 Task: View machine learning extensions.
Action: Mouse moved to (1258, 730)
Screenshot: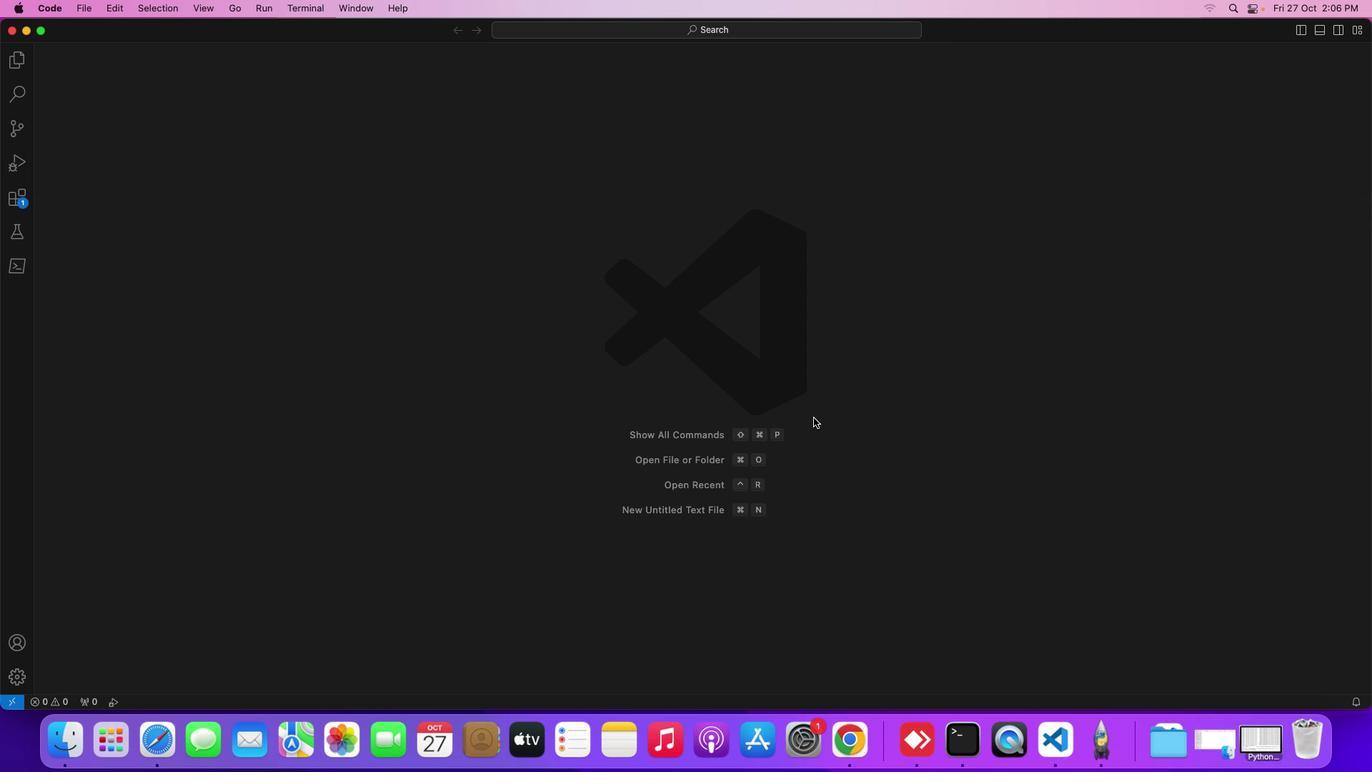 
Action: Mouse pressed left at (1258, 730)
Screenshot: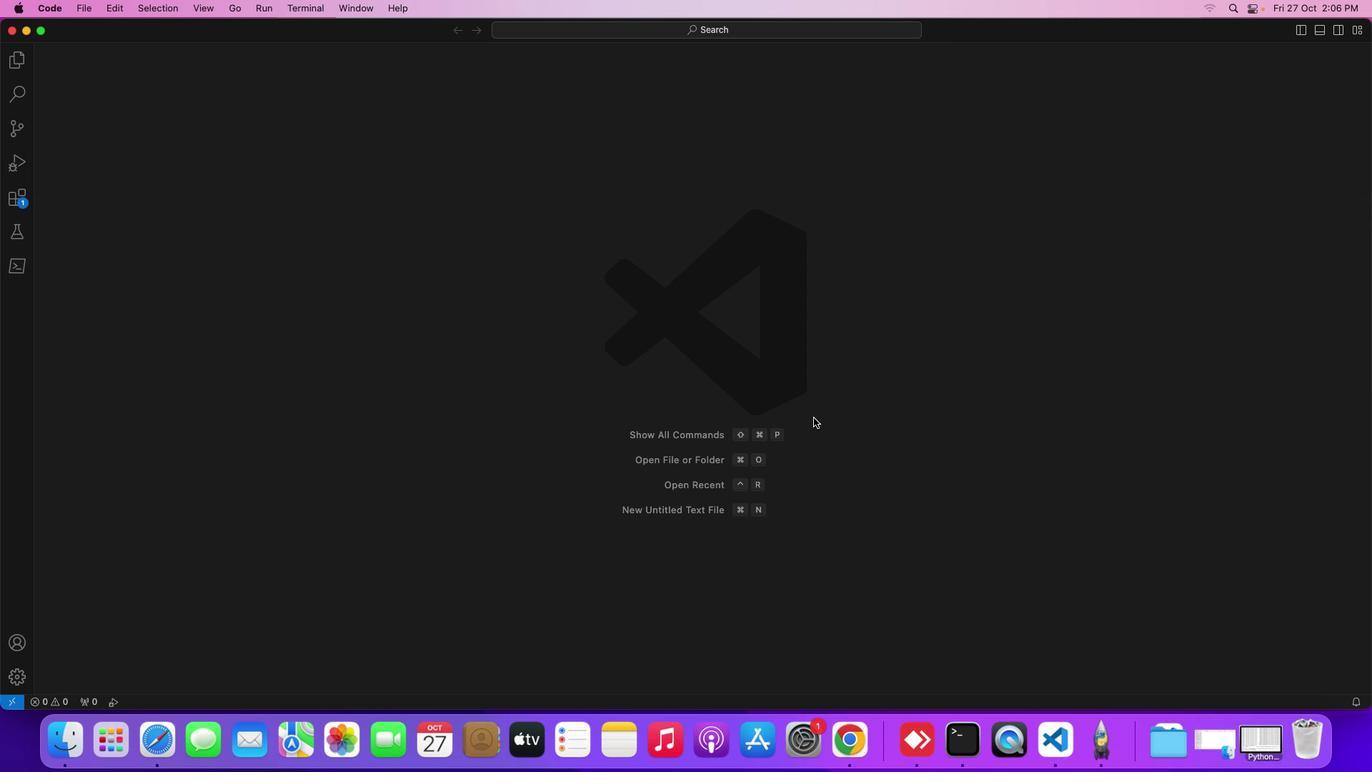 
Action: Mouse moved to (1033, 629)
Screenshot: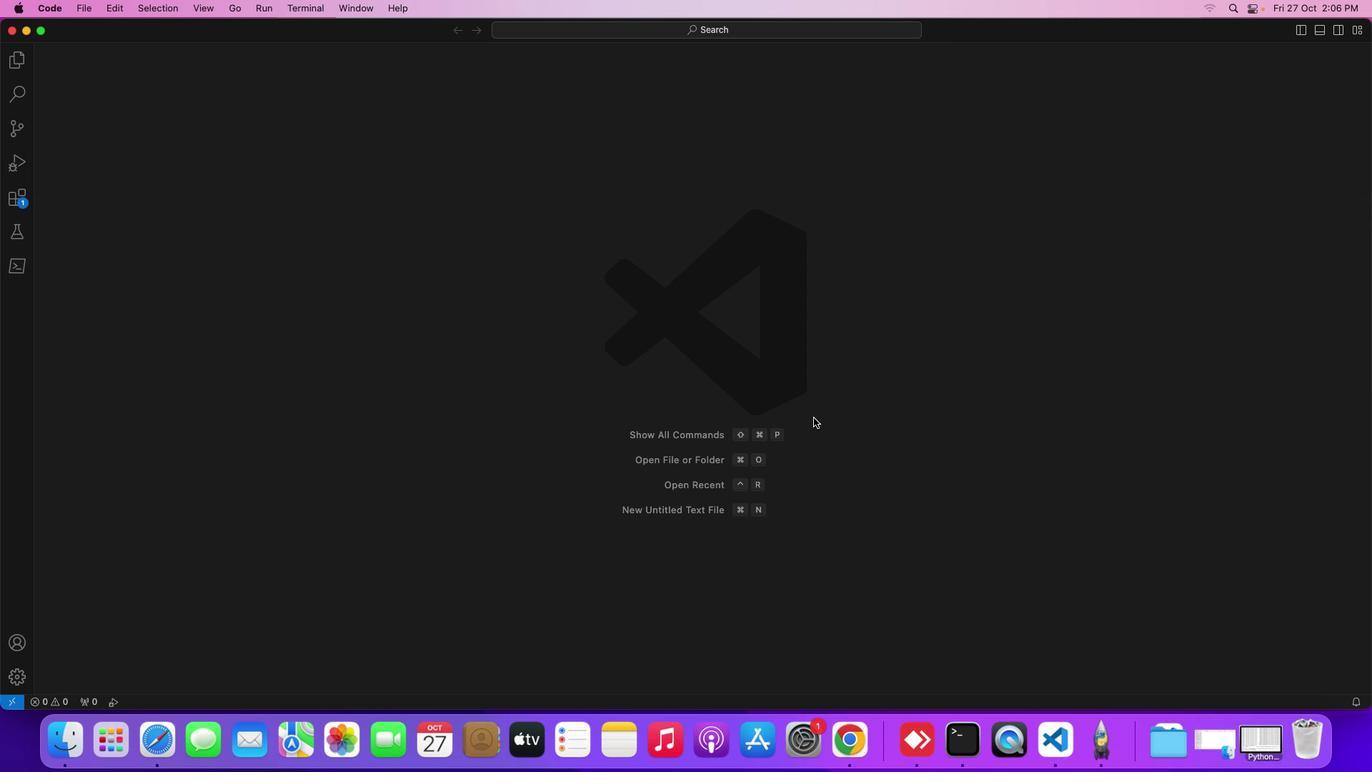 
Action: Key pressed 'y'
Screenshot: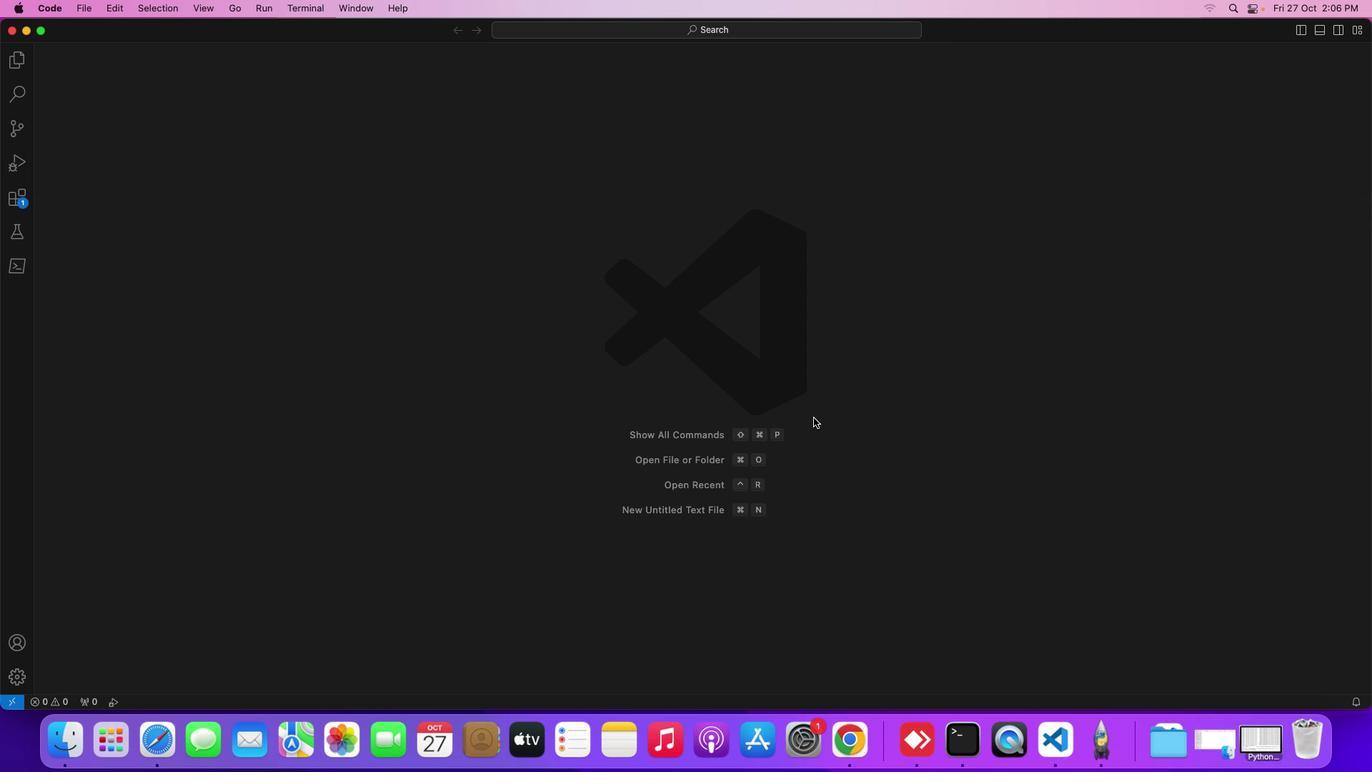 
Action: Mouse moved to (1022, 462)
Screenshot: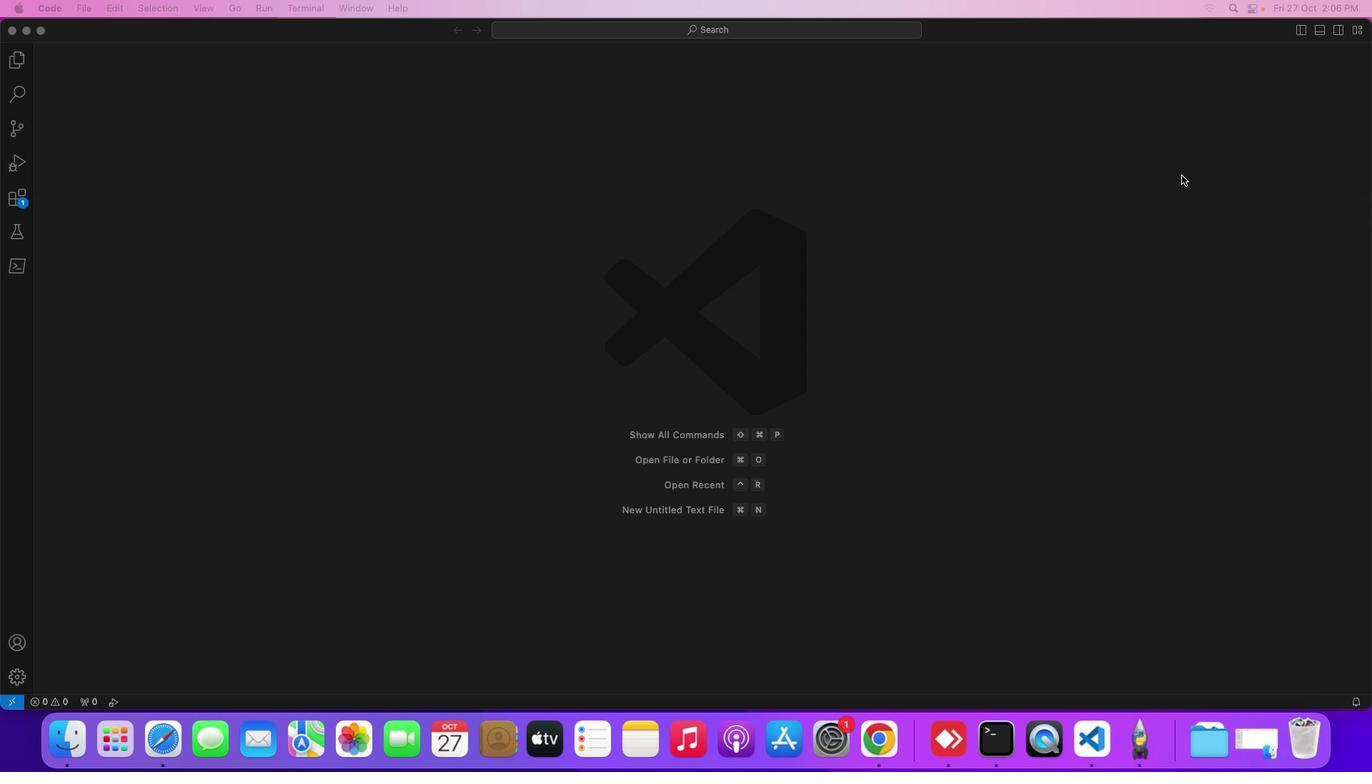 
Action: Key pressed Key.enter
Screenshot: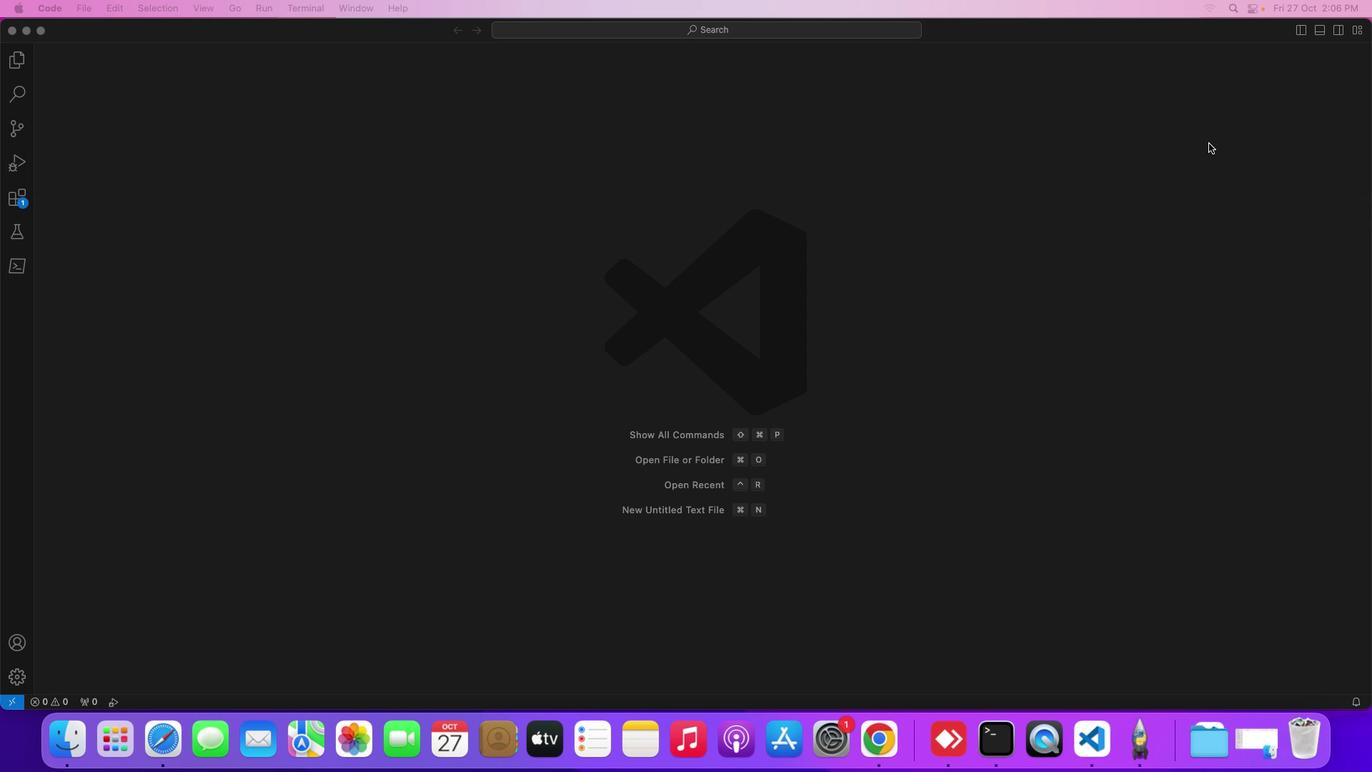 
Action: Mouse moved to (1298, 32)
Screenshot: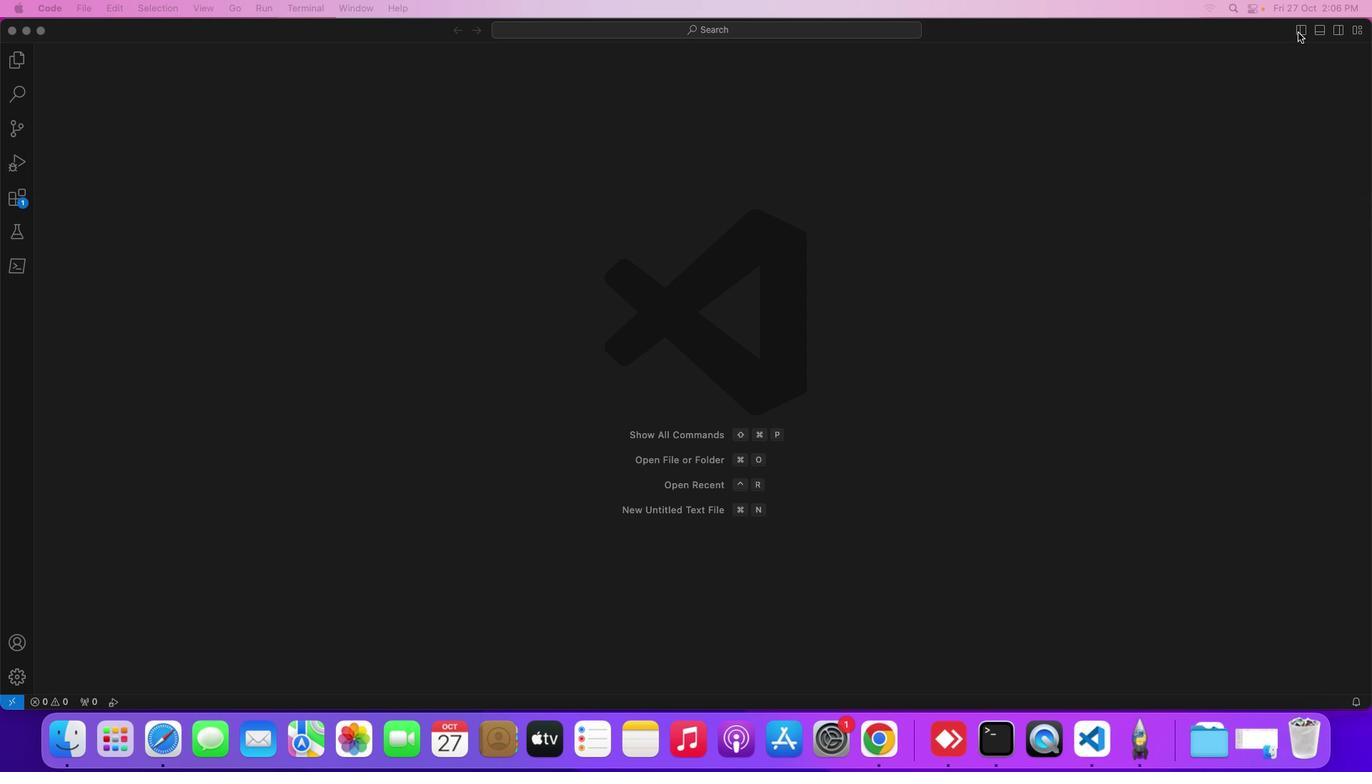 
Action: Mouse pressed left at (1298, 32)
Screenshot: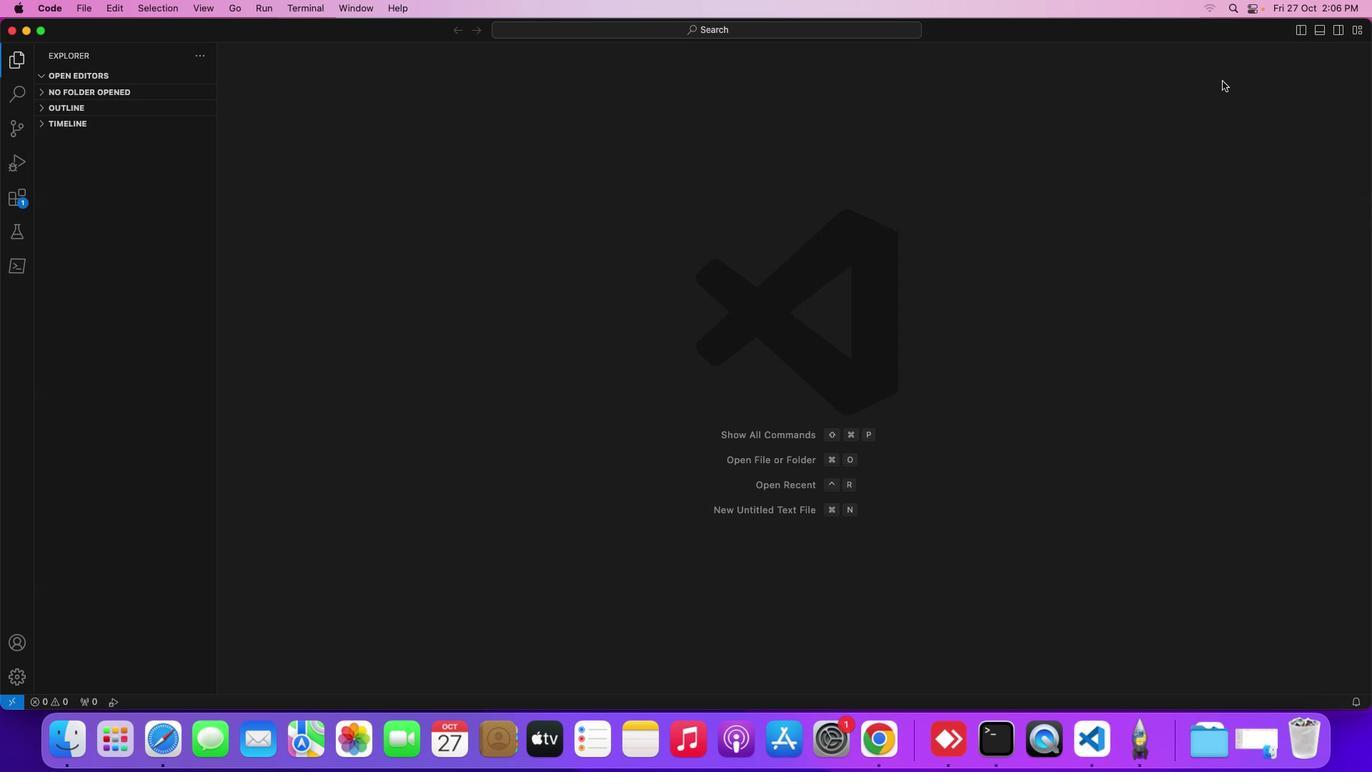 
Action: Mouse moved to (17, 198)
Screenshot: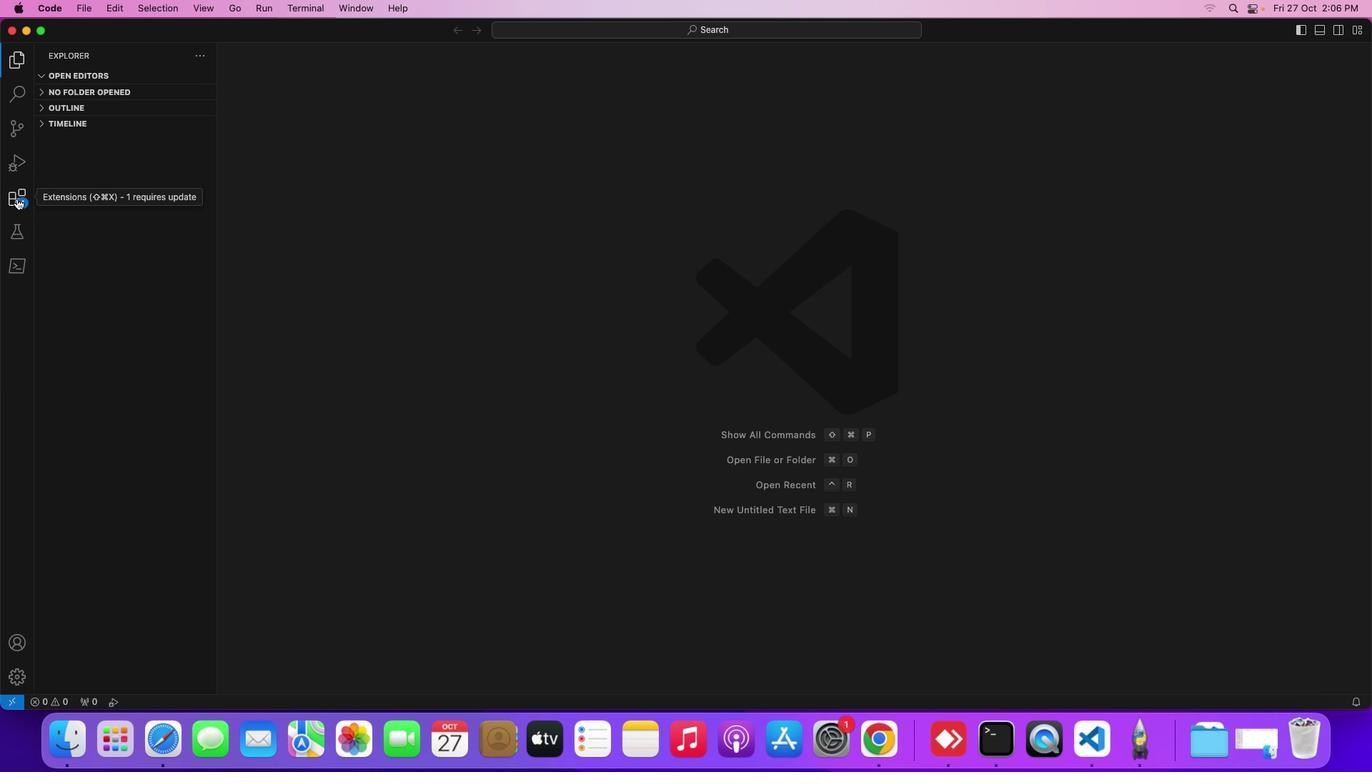 
Action: Mouse pressed left at (17, 198)
Screenshot: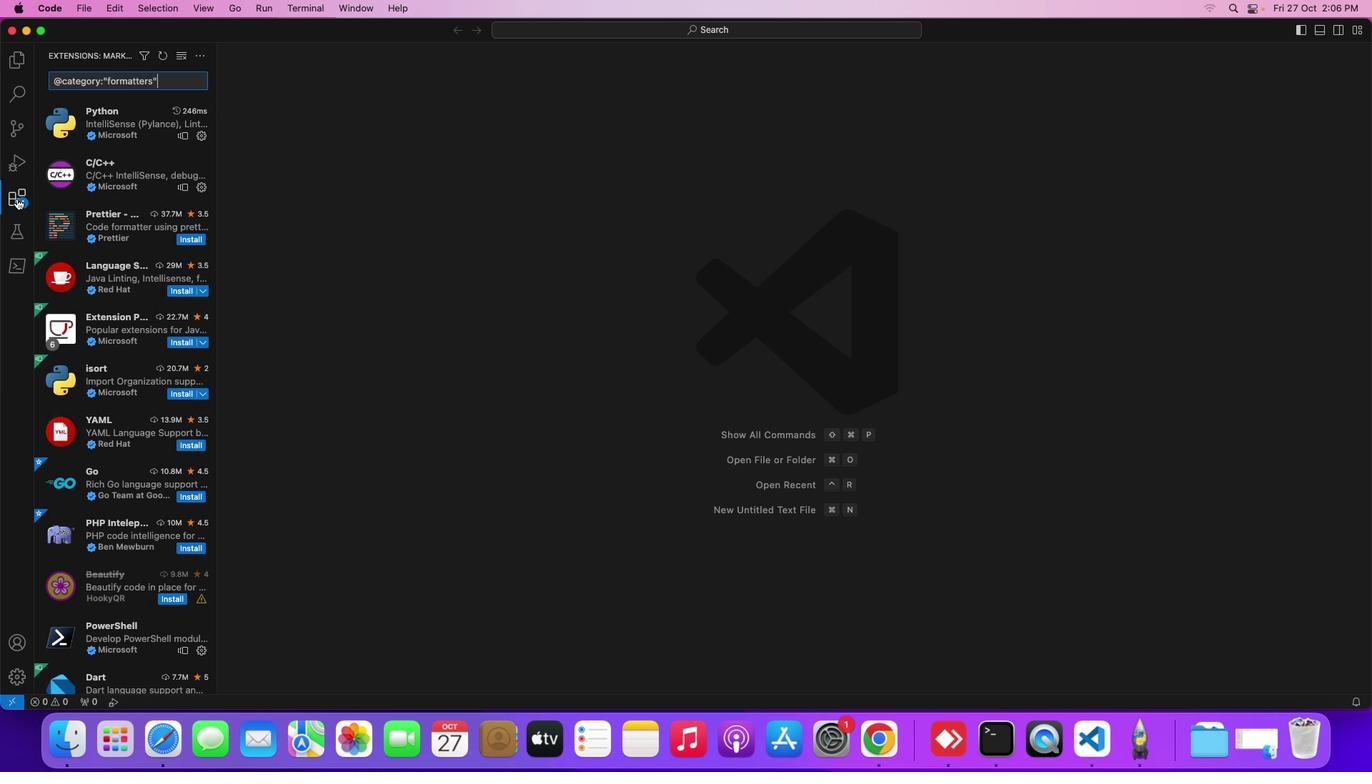 
Action: Mouse moved to (145, 58)
Screenshot: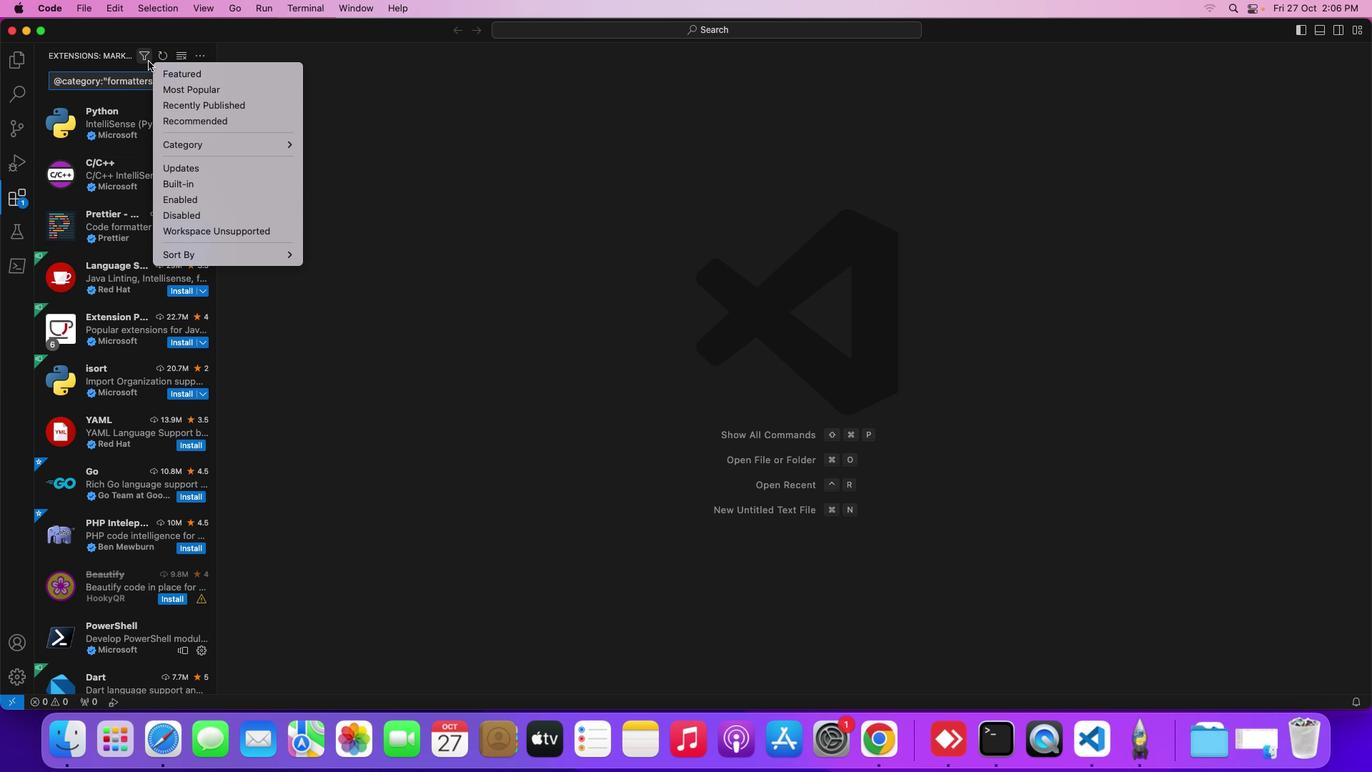 
Action: Mouse pressed left at (145, 58)
Screenshot: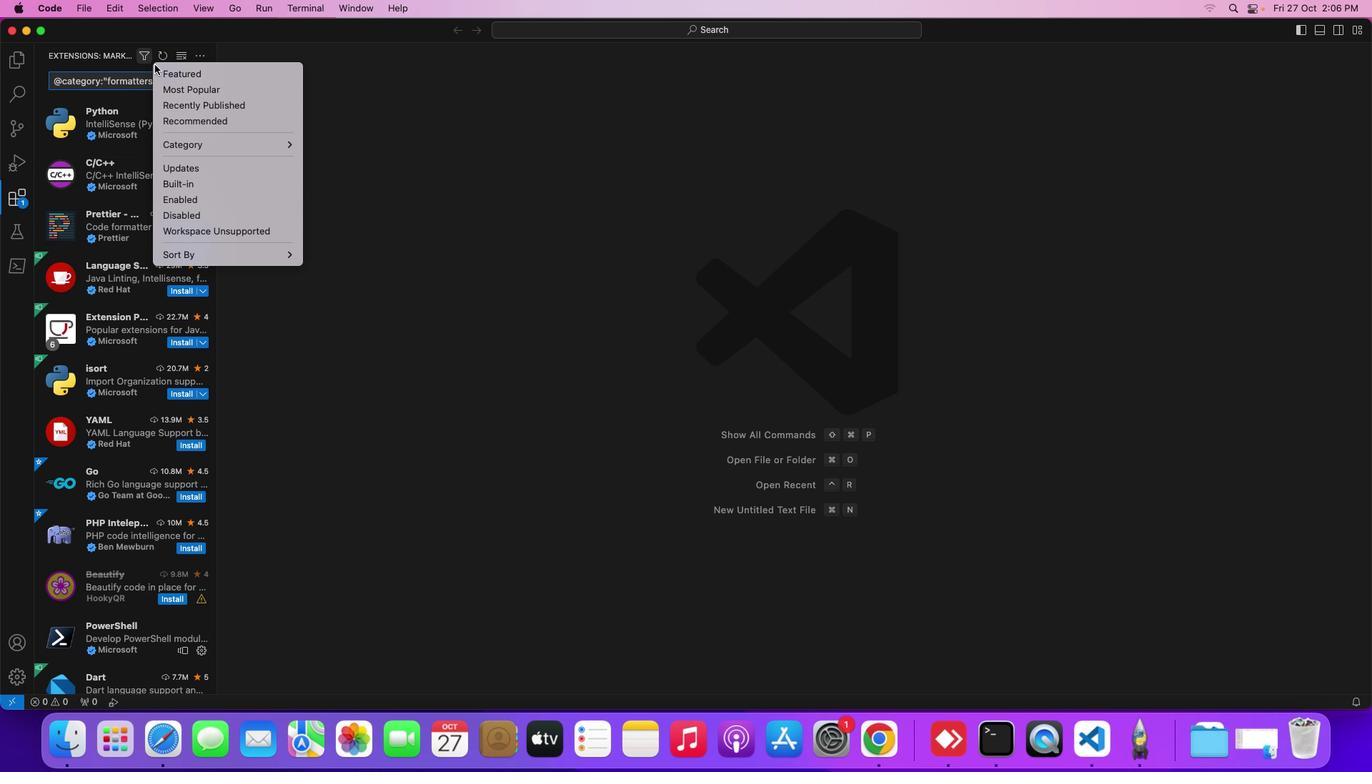 
Action: Mouse moved to (366, 278)
Screenshot: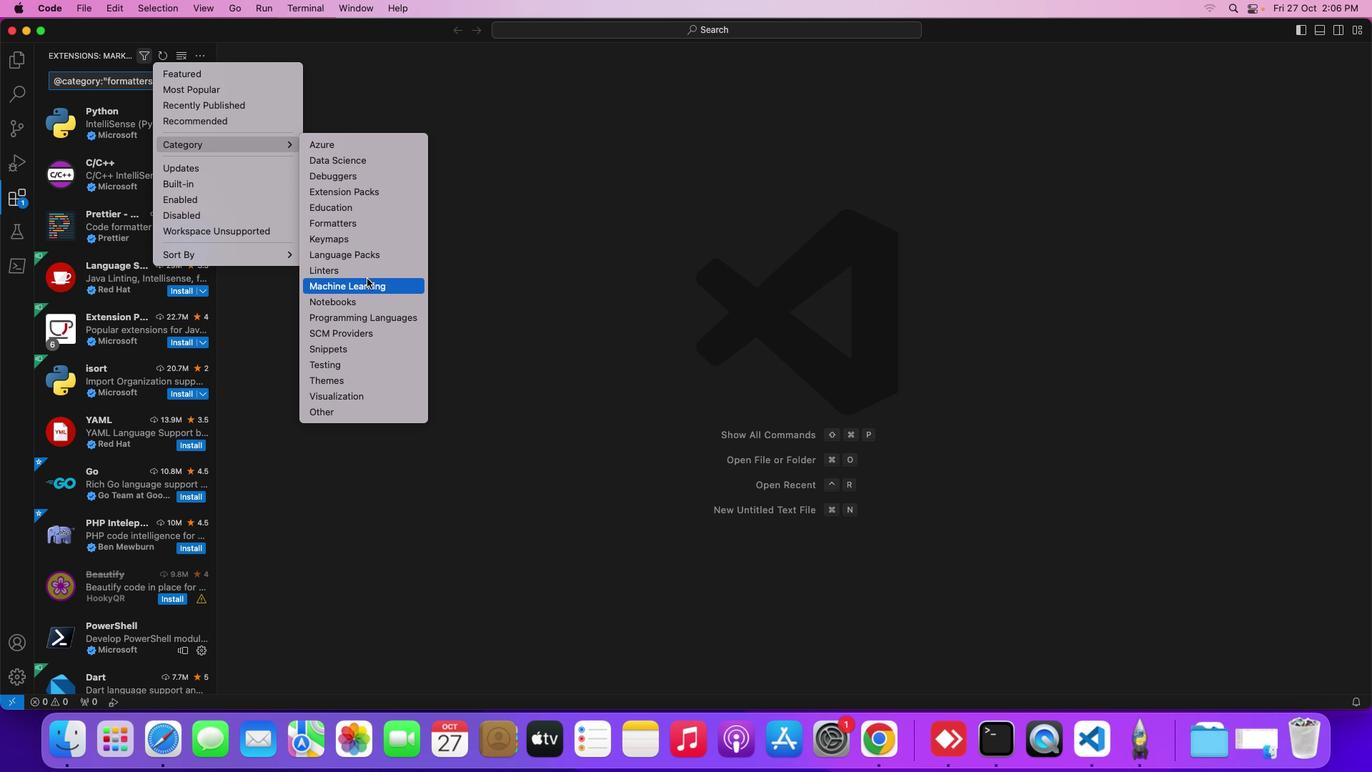 
Action: Mouse pressed left at (366, 278)
Screenshot: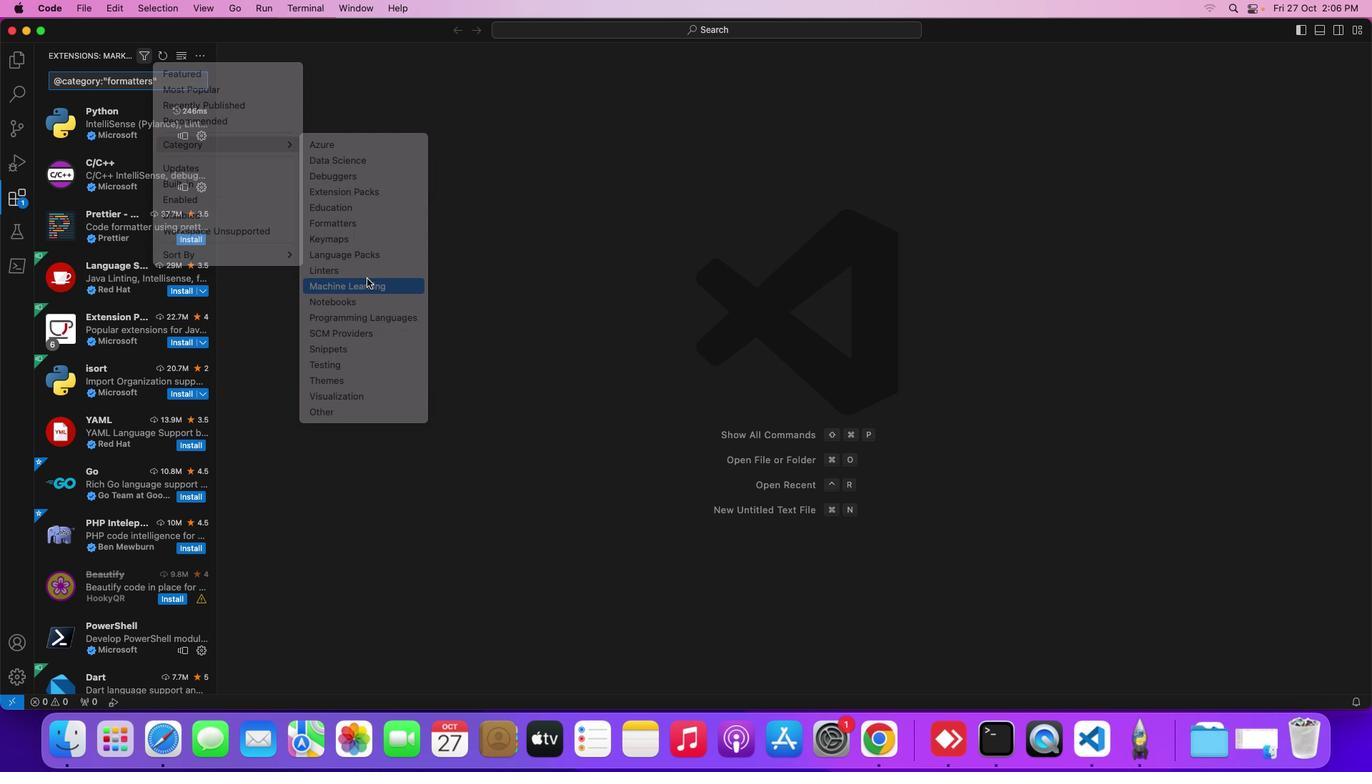 
Action: Mouse moved to (986, 385)
Screenshot: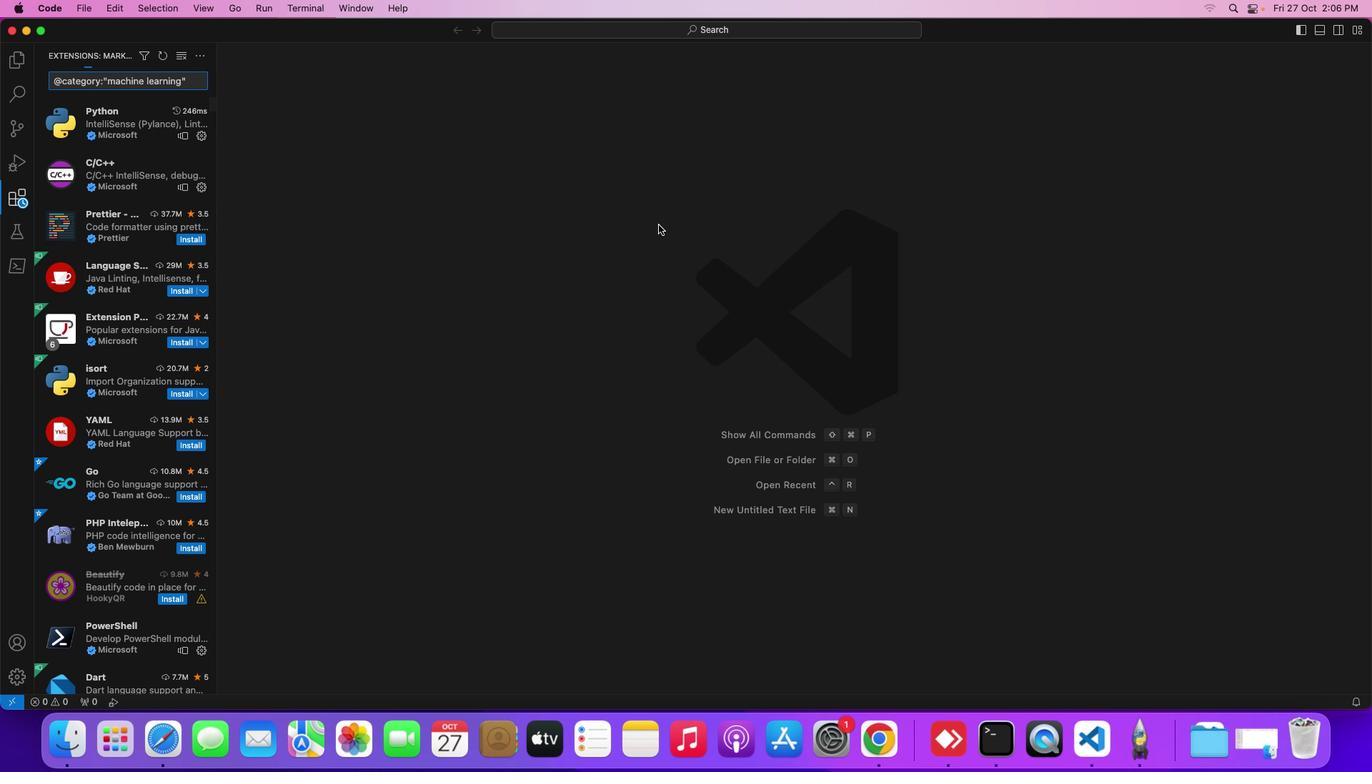 
